 Task: Create a due date automation trigger when advanced on, 2 hours after a card is due add content with a name starting with resume.
Action: Mouse moved to (1185, 93)
Screenshot: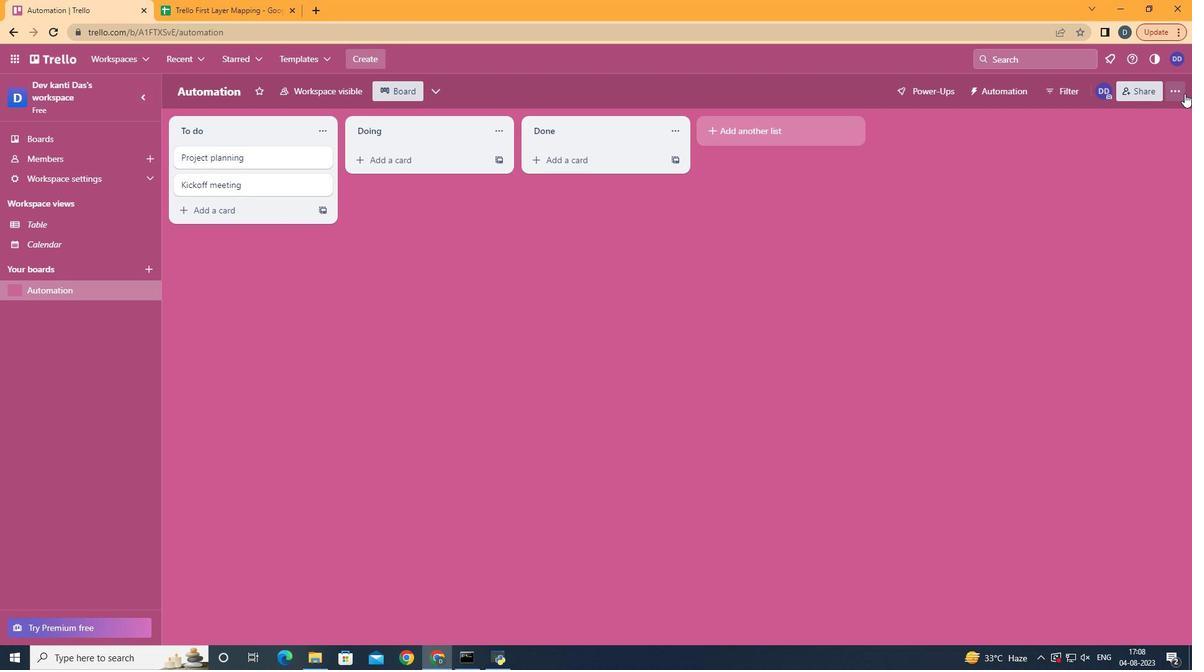 
Action: Mouse pressed left at (1185, 93)
Screenshot: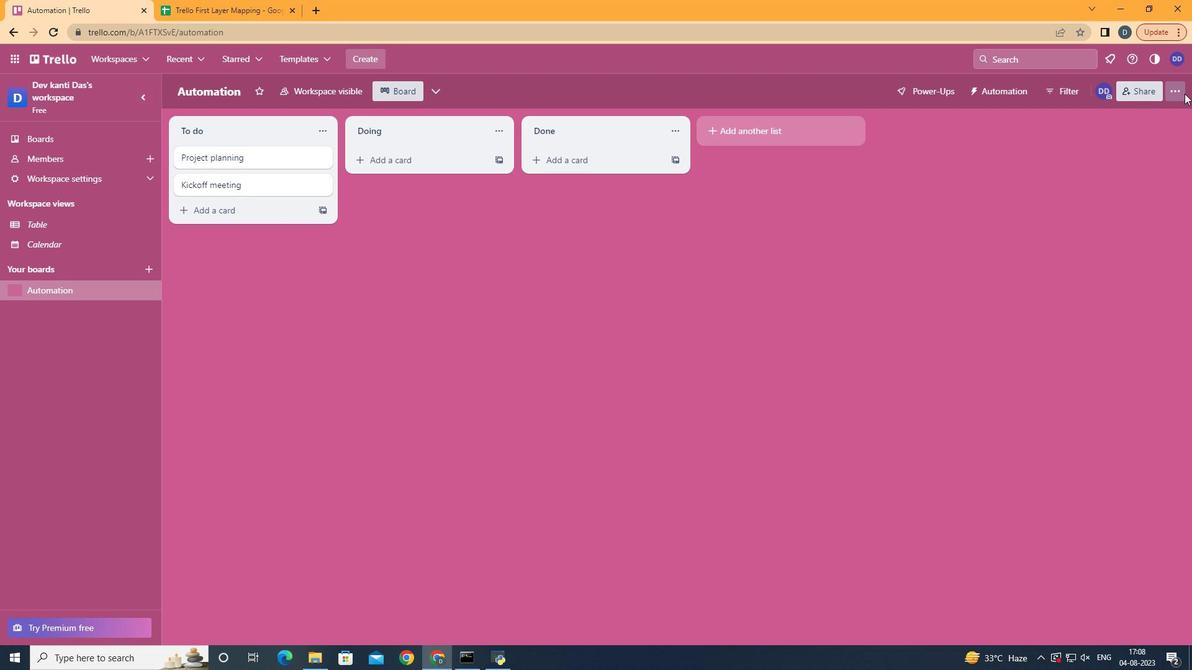 
Action: Mouse moved to (1106, 257)
Screenshot: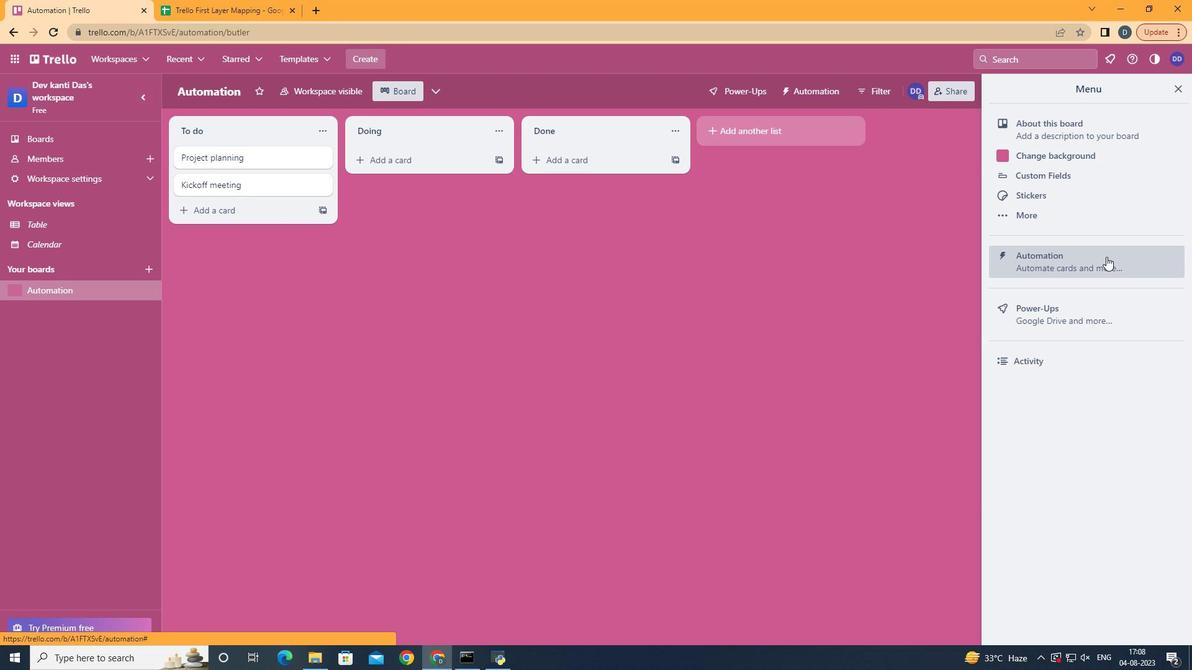 
Action: Mouse pressed left at (1106, 257)
Screenshot: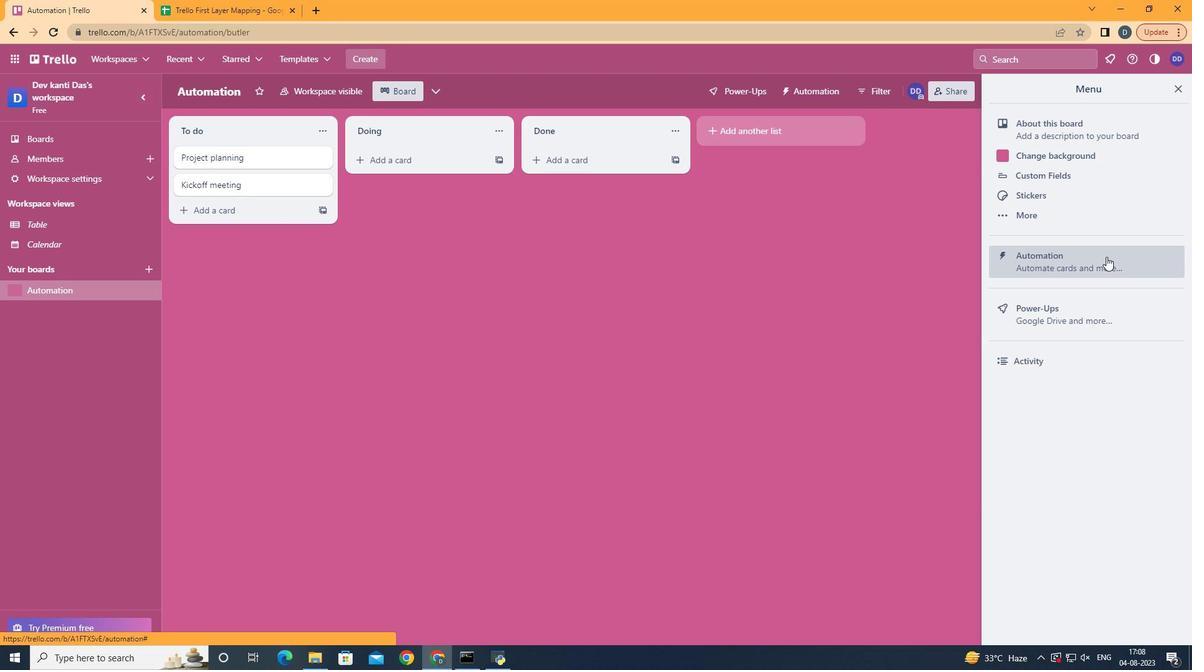 
Action: Mouse moved to (218, 252)
Screenshot: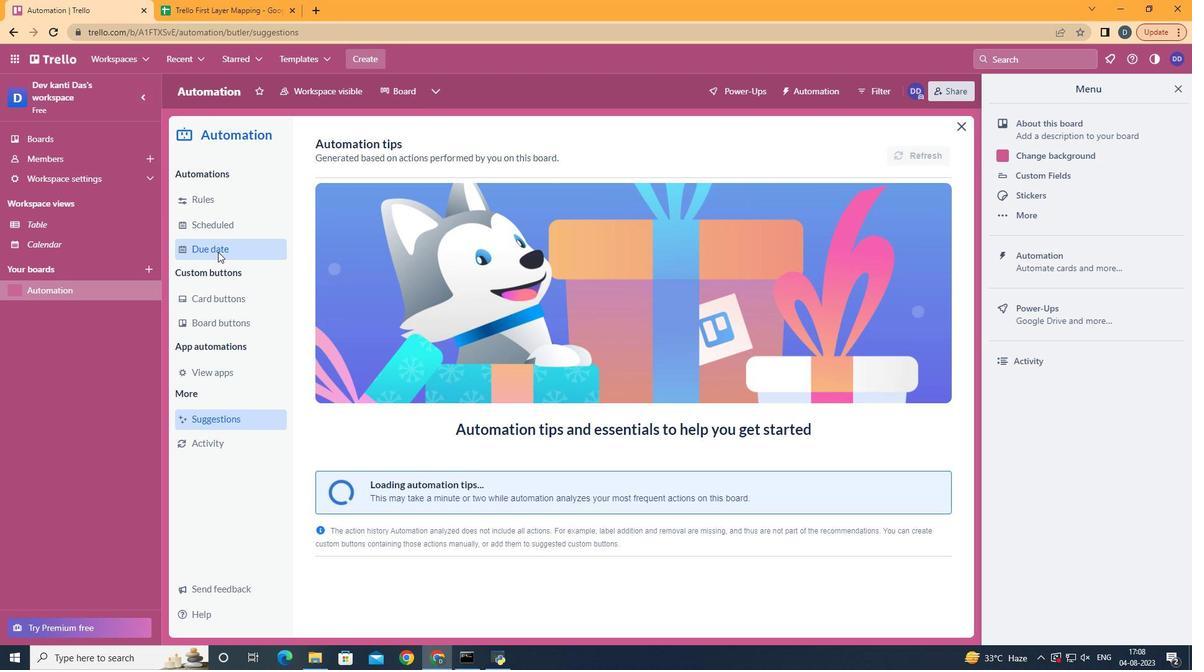 
Action: Mouse pressed left at (218, 252)
Screenshot: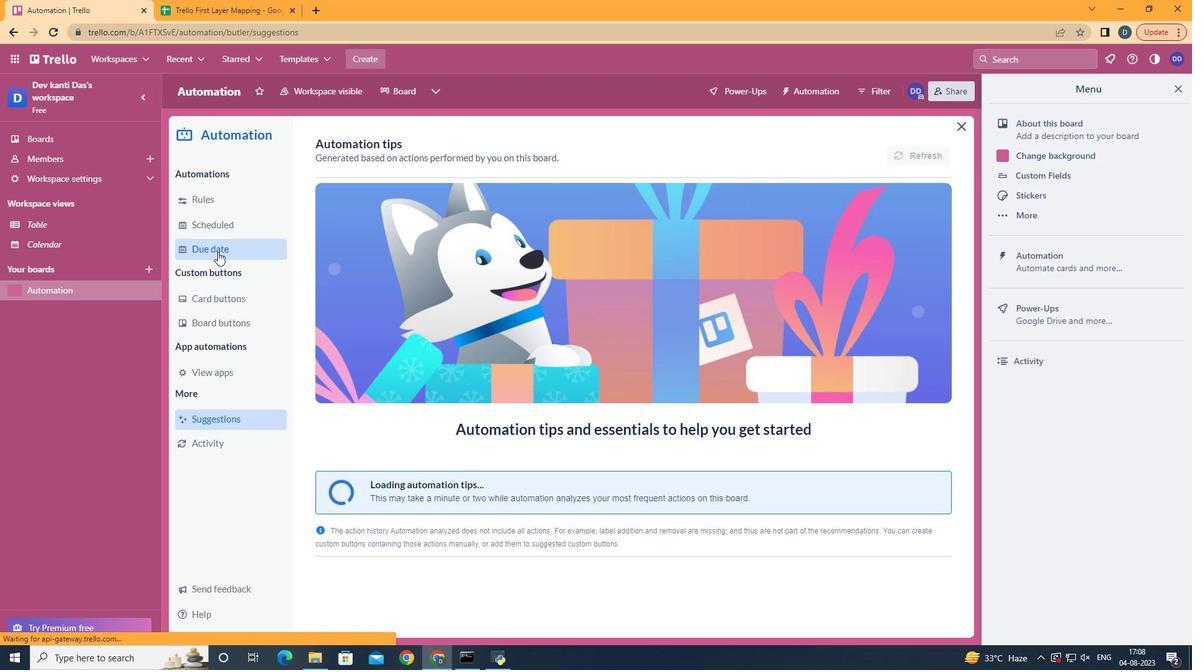 
Action: Mouse moved to (883, 139)
Screenshot: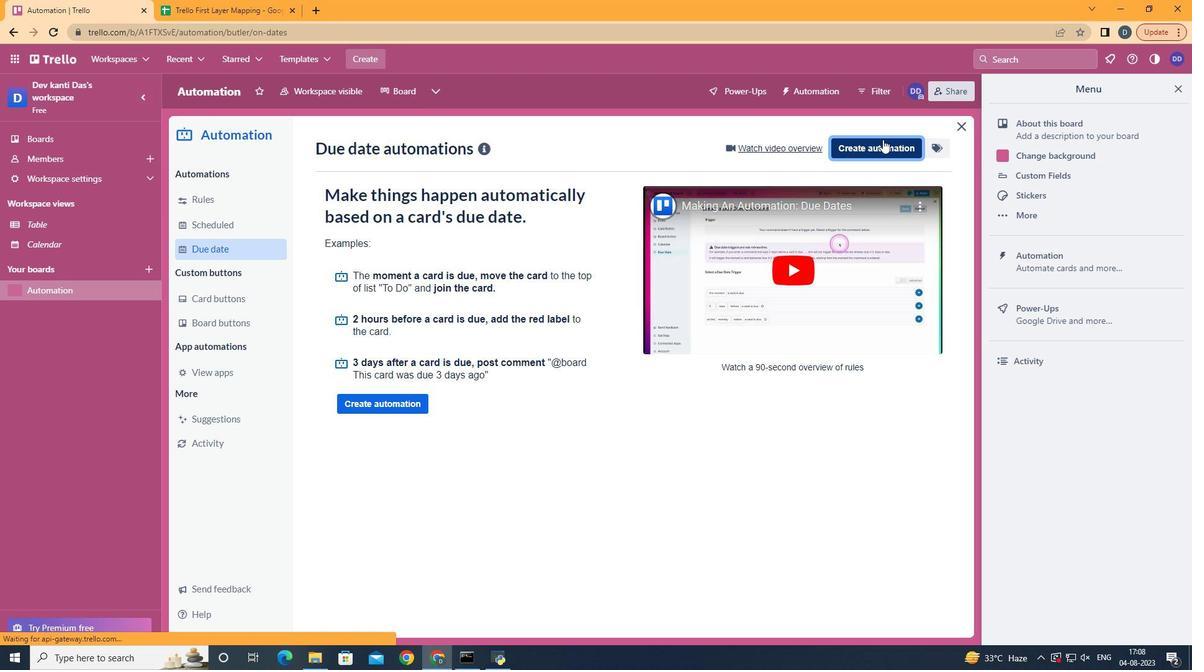 
Action: Mouse pressed left at (883, 139)
Screenshot: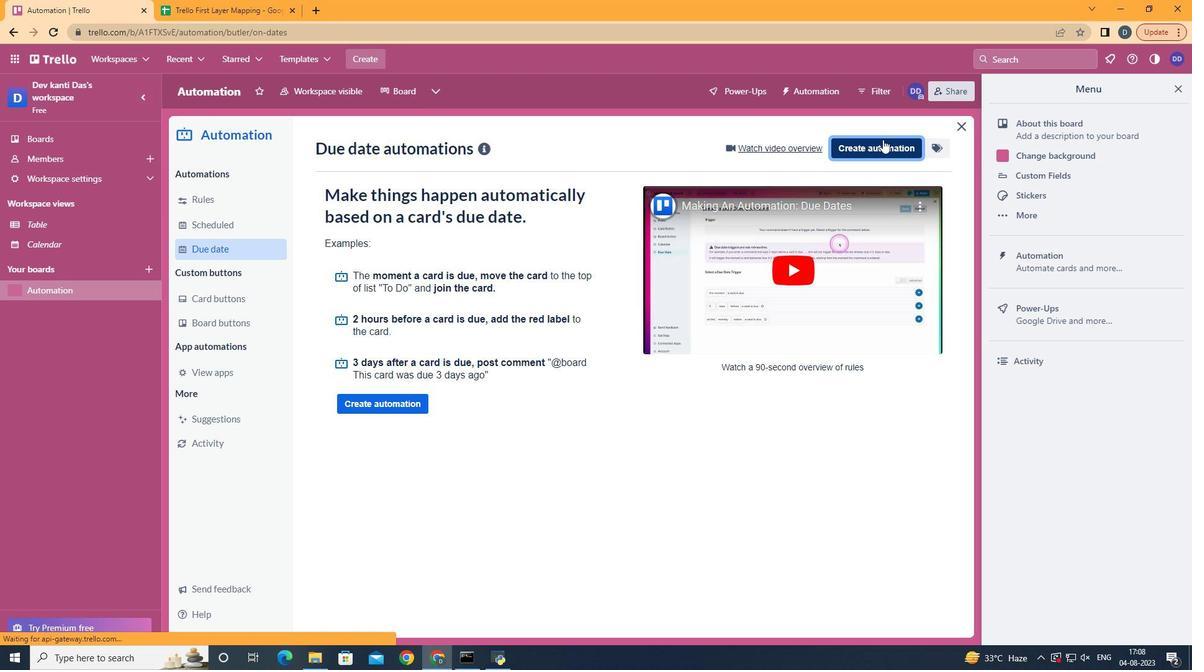 
Action: Mouse moved to (654, 270)
Screenshot: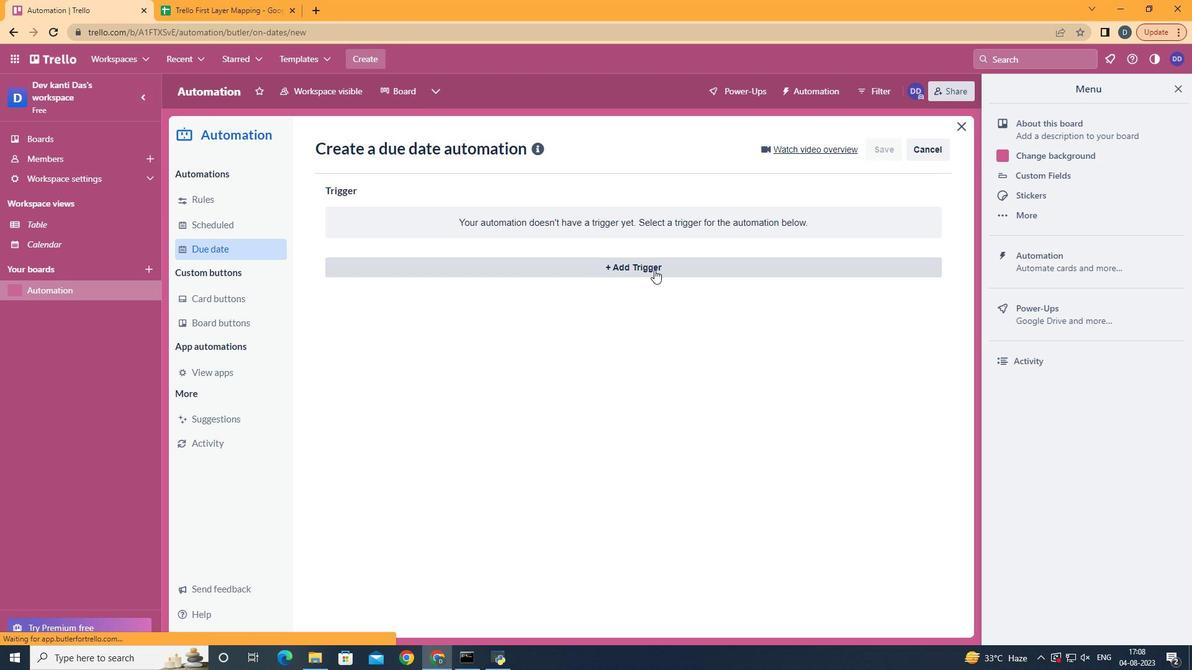 
Action: Mouse pressed left at (654, 270)
Screenshot: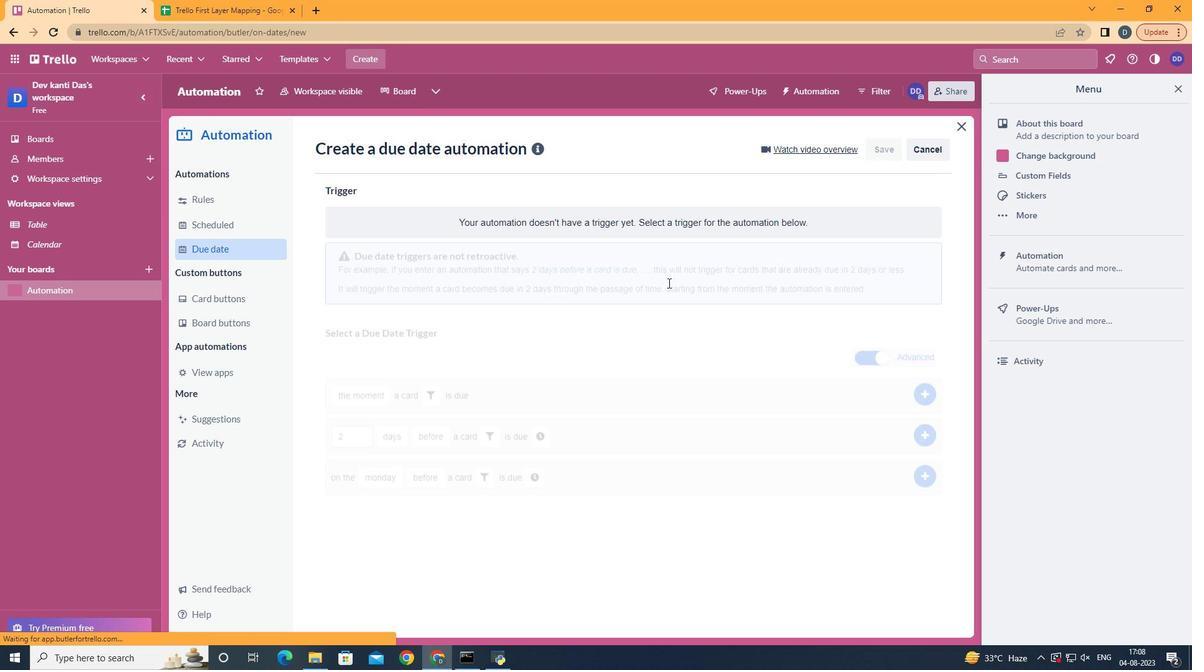 
Action: Mouse moved to (398, 530)
Screenshot: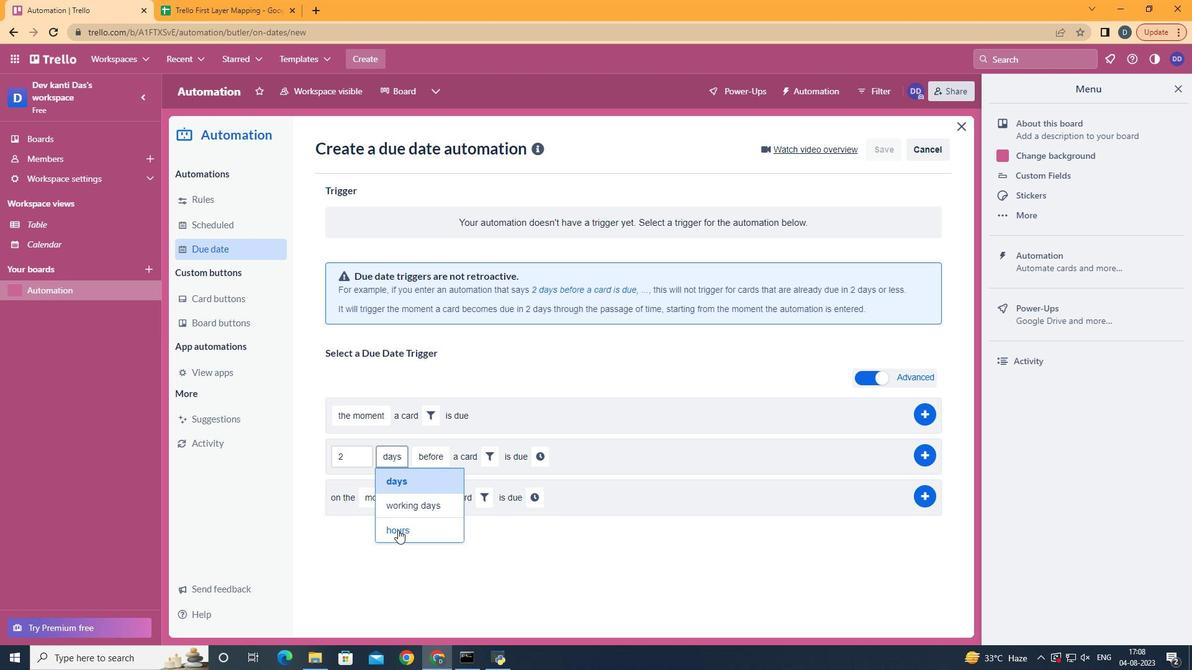 
Action: Mouse pressed left at (398, 530)
Screenshot: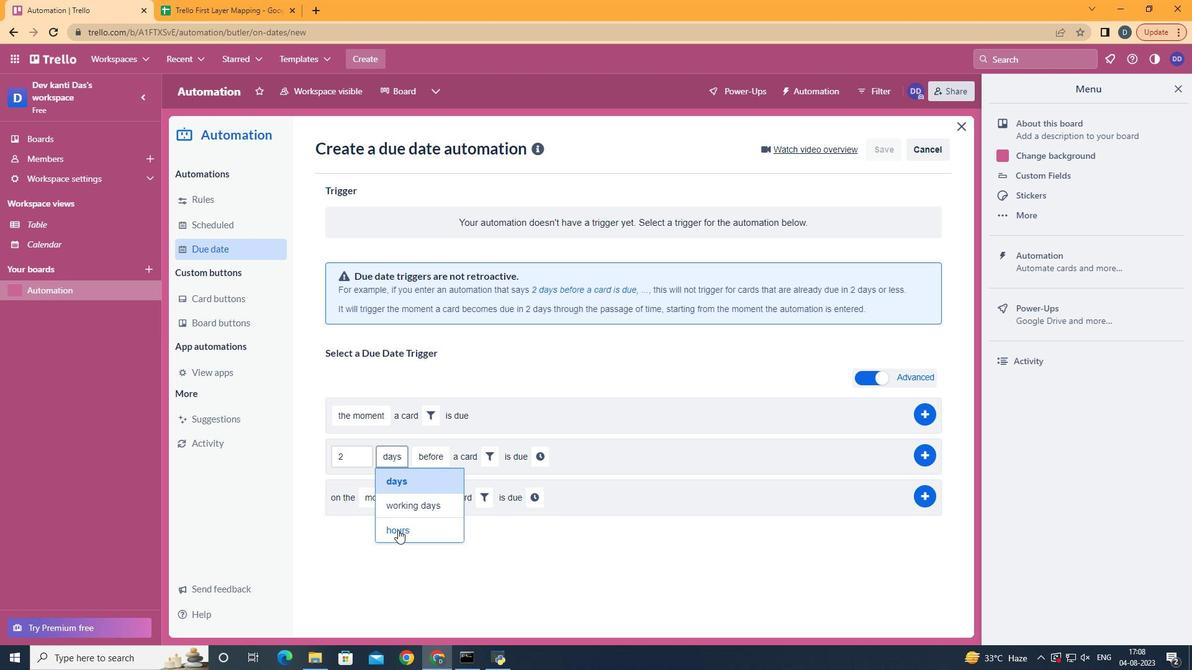 
Action: Mouse moved to (436, 499)
Screenshot: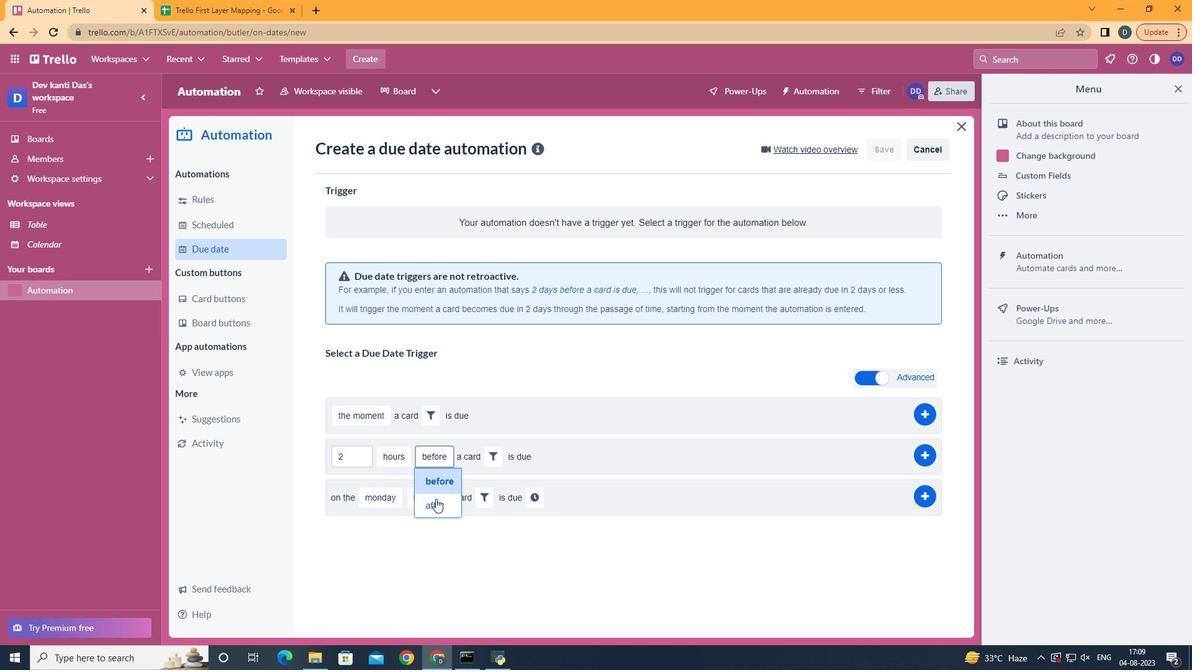 
Action: Mouse pressed left at (436, 499)
Screenshot: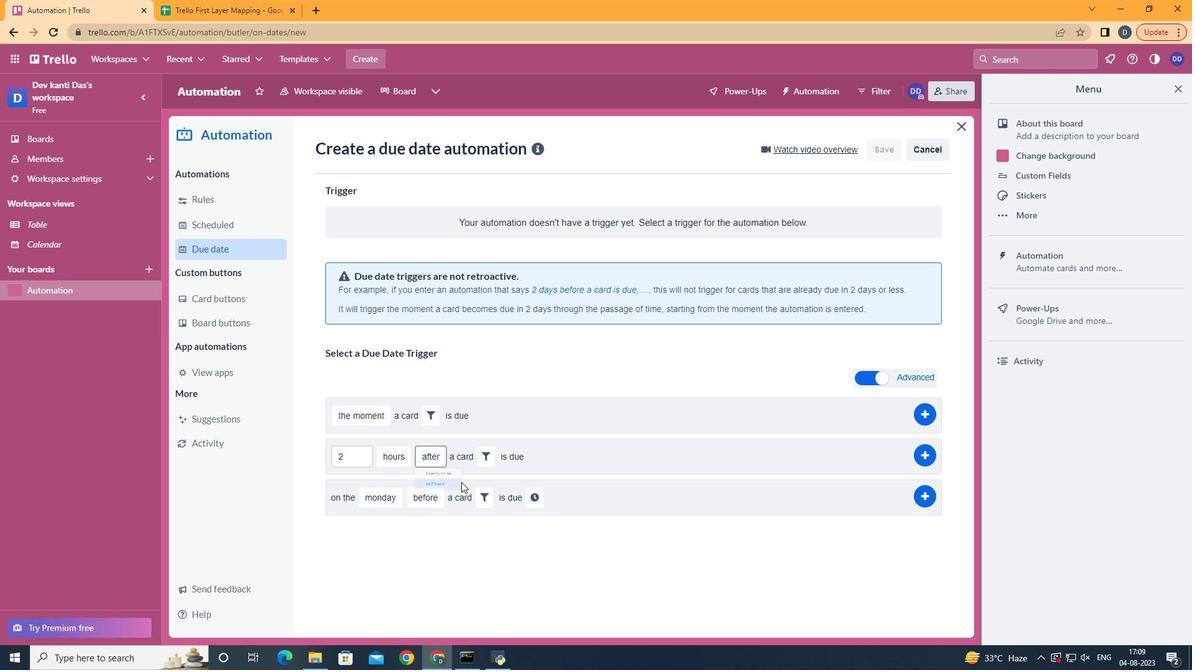 
Action: Mouse moved to (490, 458)
Screenshot: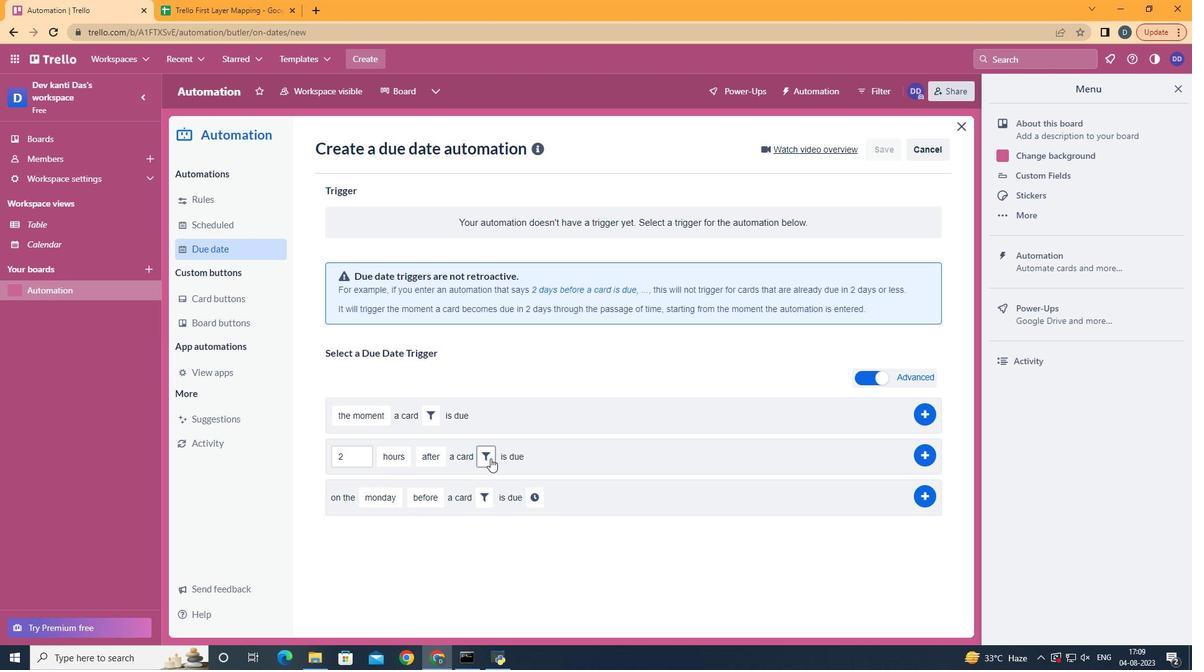 
Action: Mouse pressed left at (490, 458)
Screenshot: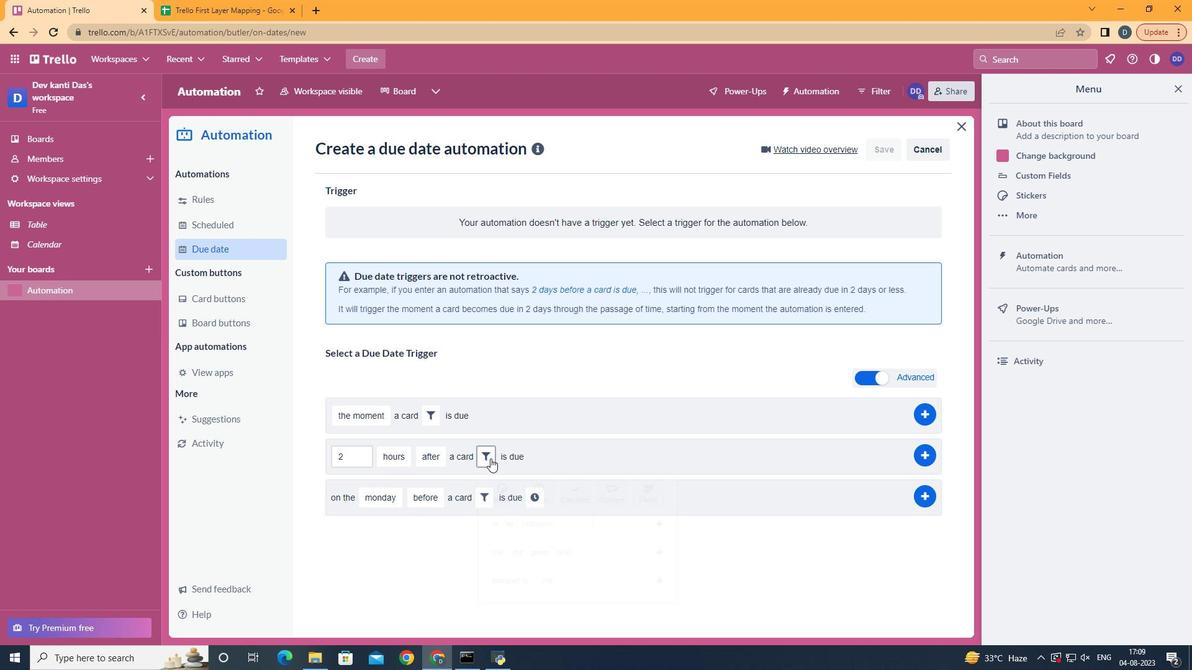 
Action: Mouse moved to (640, 484)
Screenshot: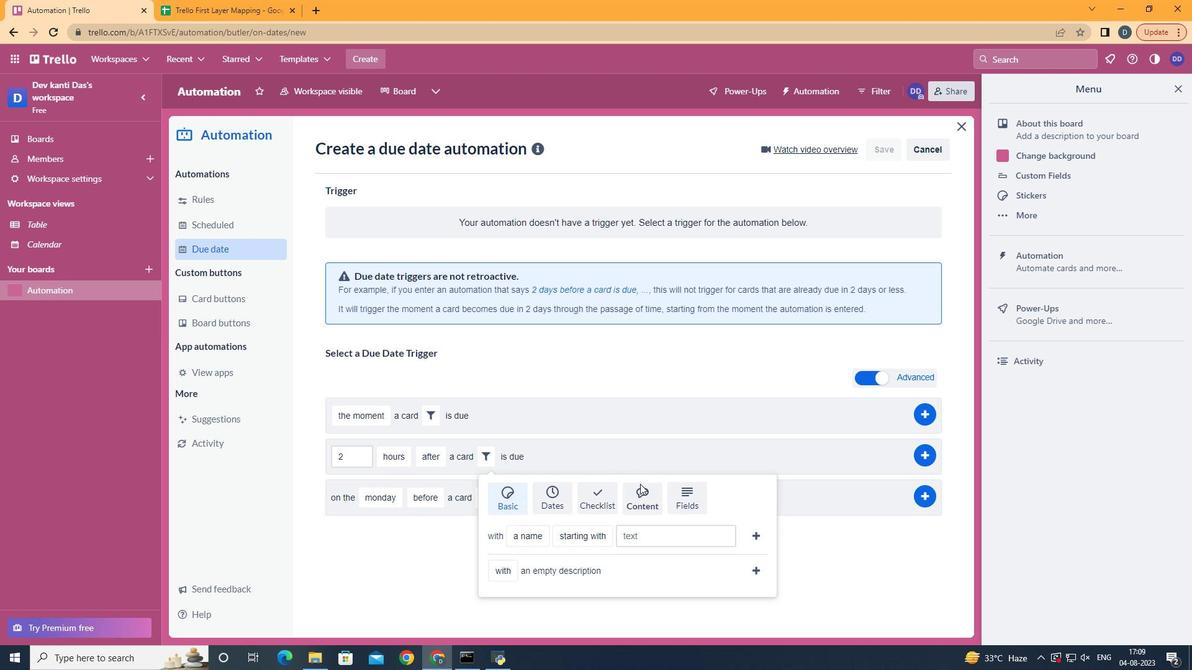
Action: Mouse pressed left at (640, 484)
Screenshot: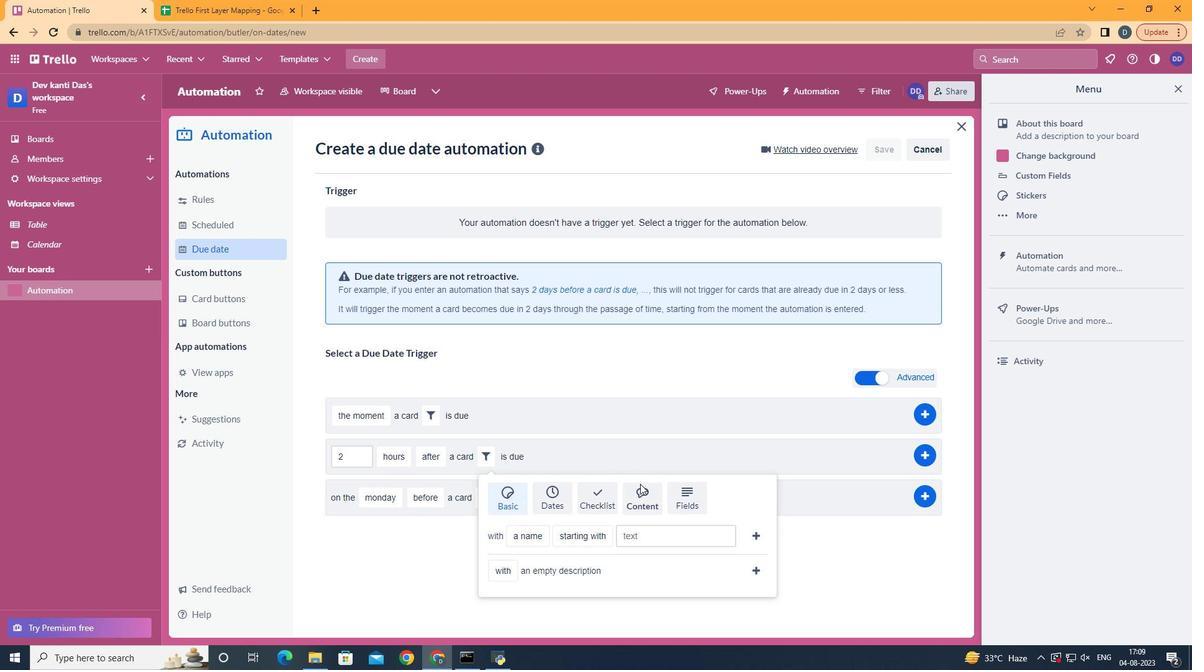 
Action: Mouse moved to (528, 569)
Screenshot: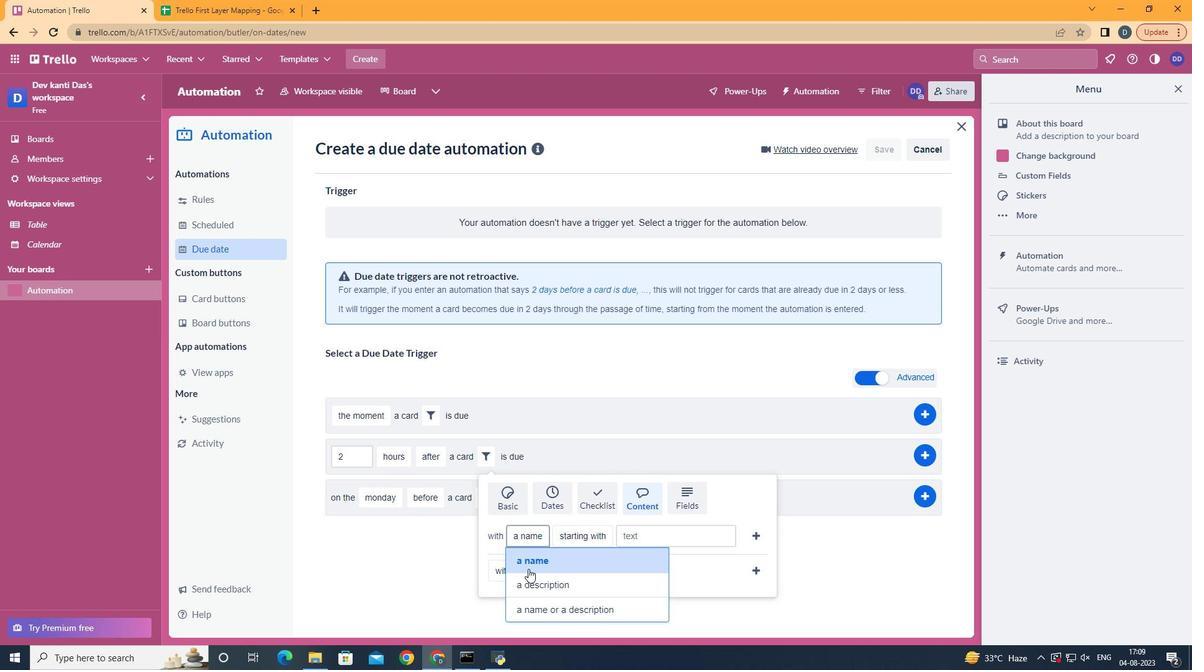
Action: Mouse pressed left at (528, 569)
Screenshot: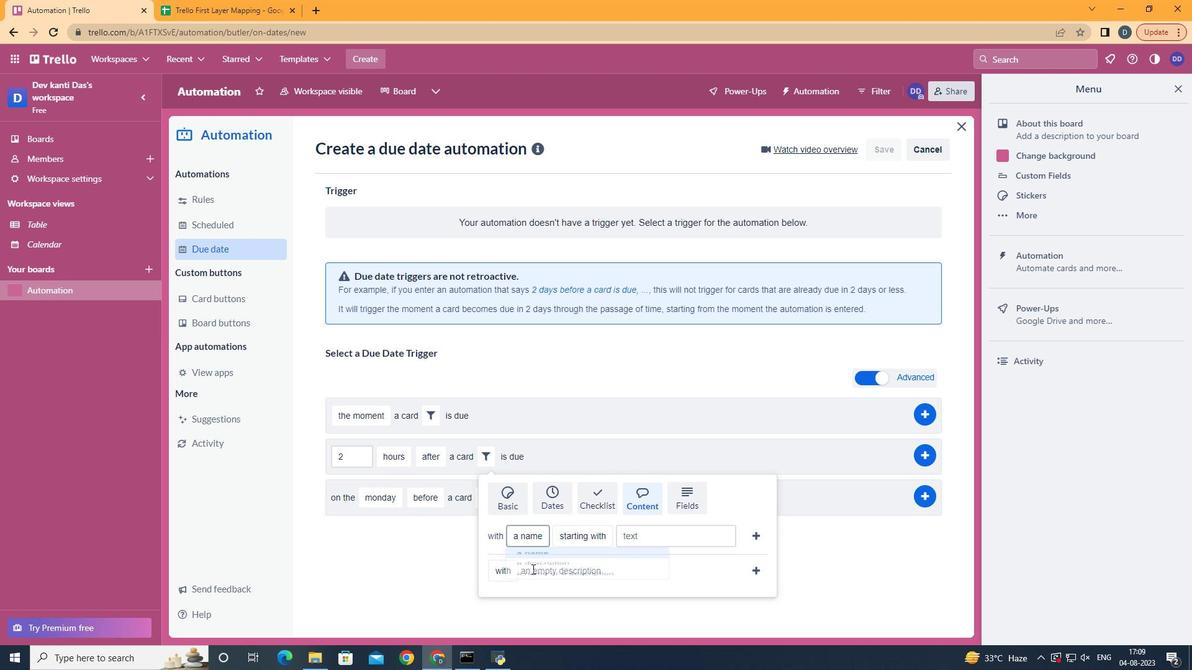 
Action: Mouse moved to (601, 393)
Screenshot: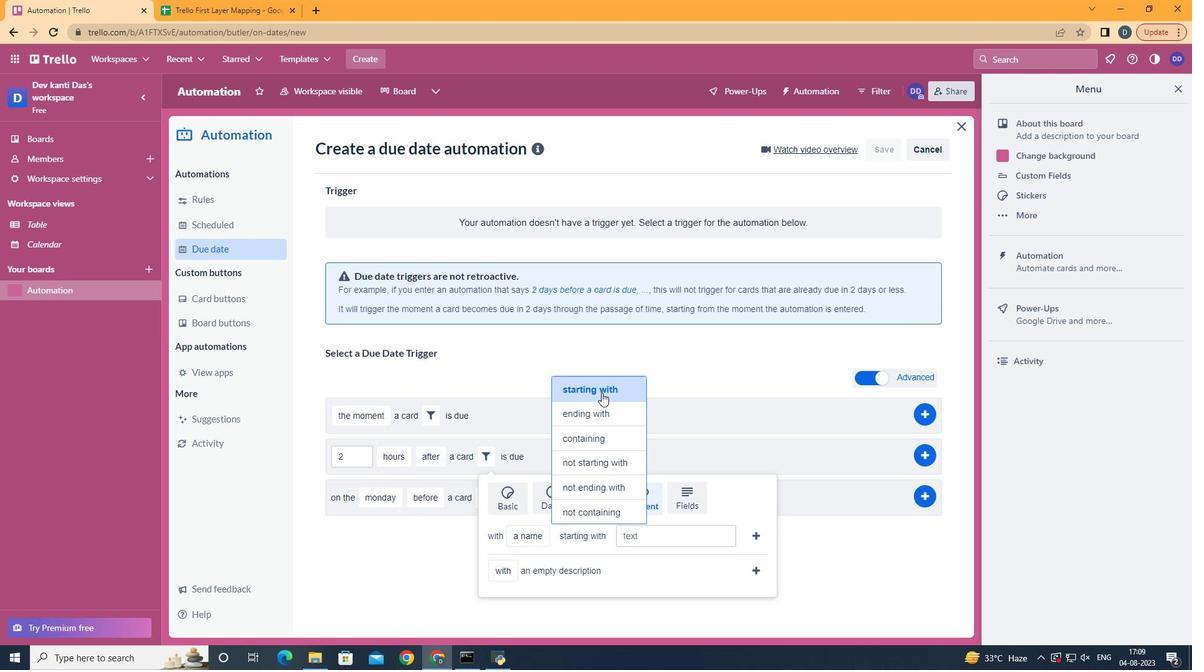 
Action: Mouse pressed left at (601, 393)
Screenshot: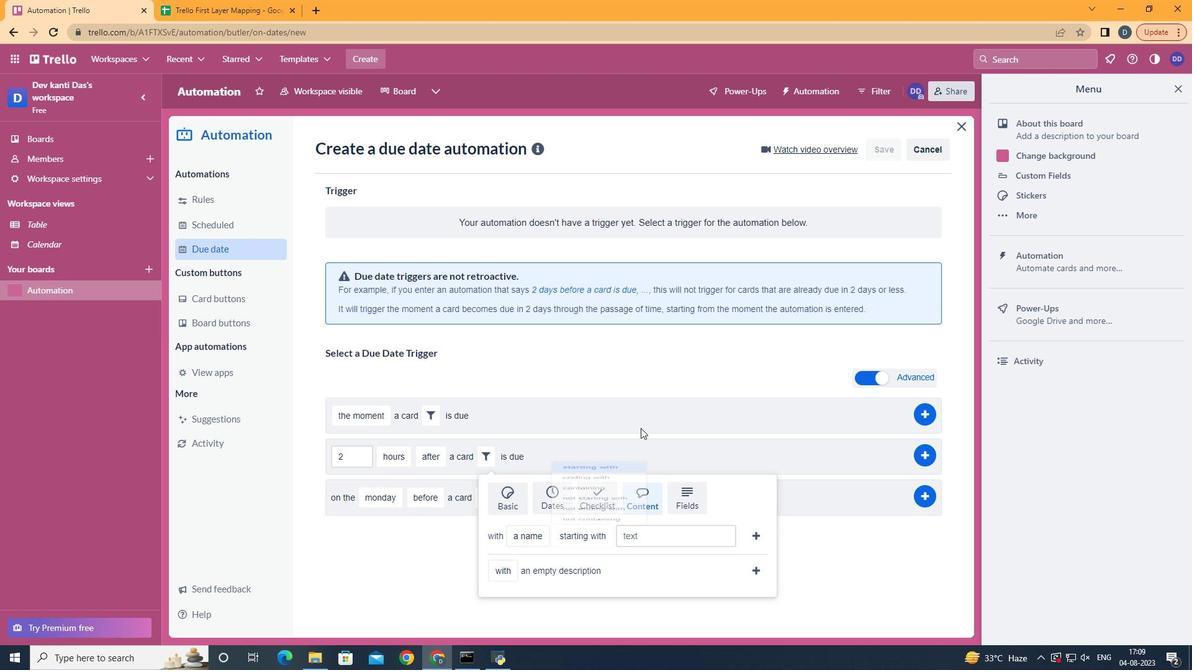 
Action: Mouse moved to (667, 534)
Screenshot: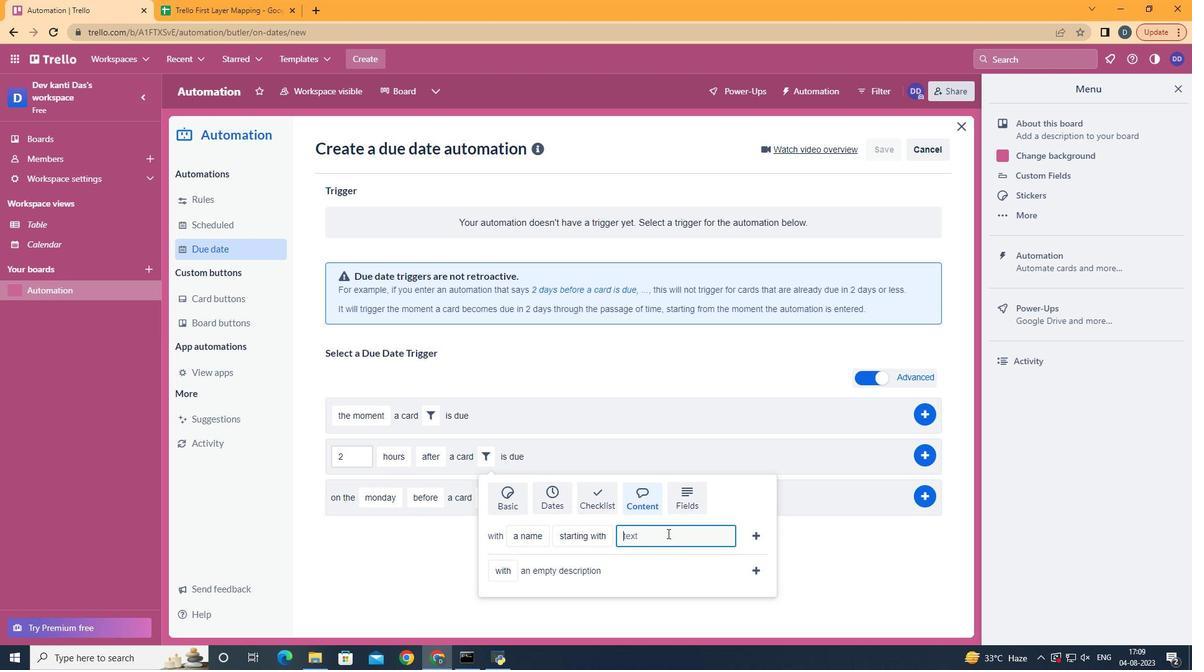 
Action: Mouse pressed left at (667, 534)
Screenshot: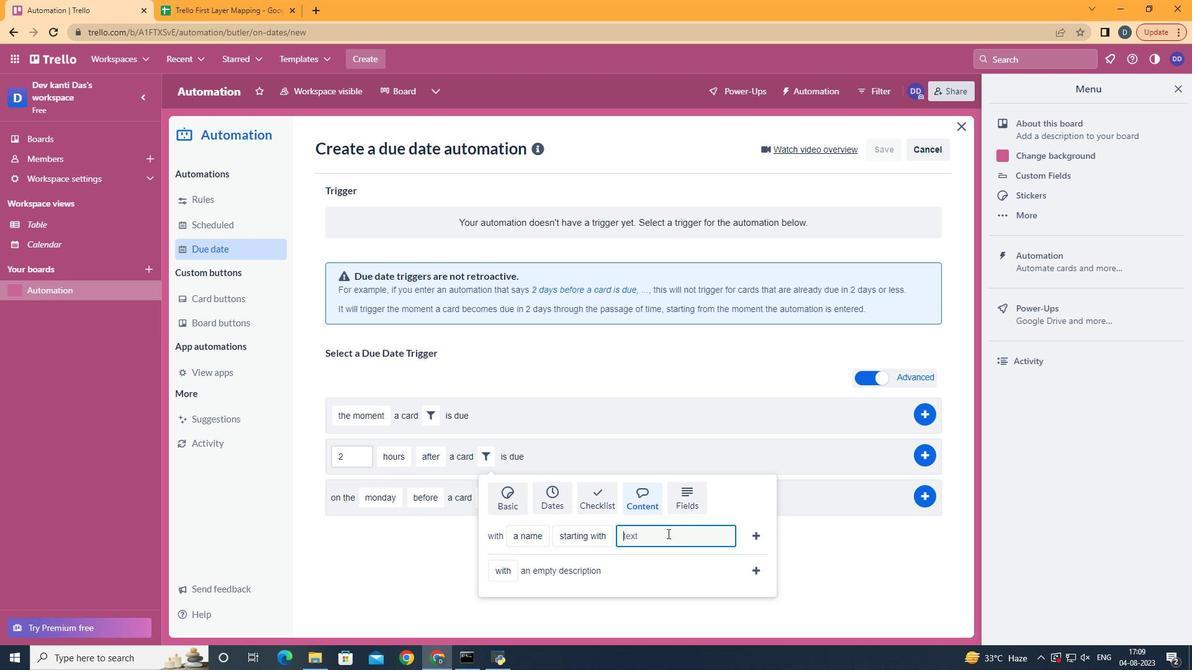 
Action: Key pressed resume
Screenshot: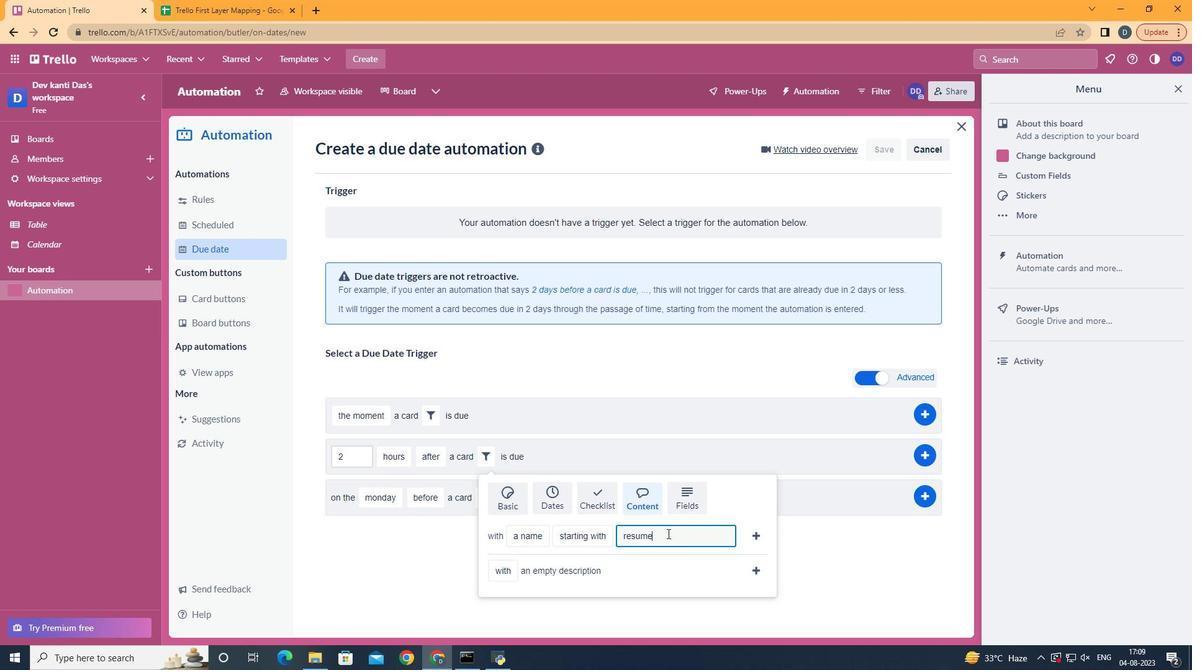 
Action: Mouse moved to (757, 540)
Screenshot: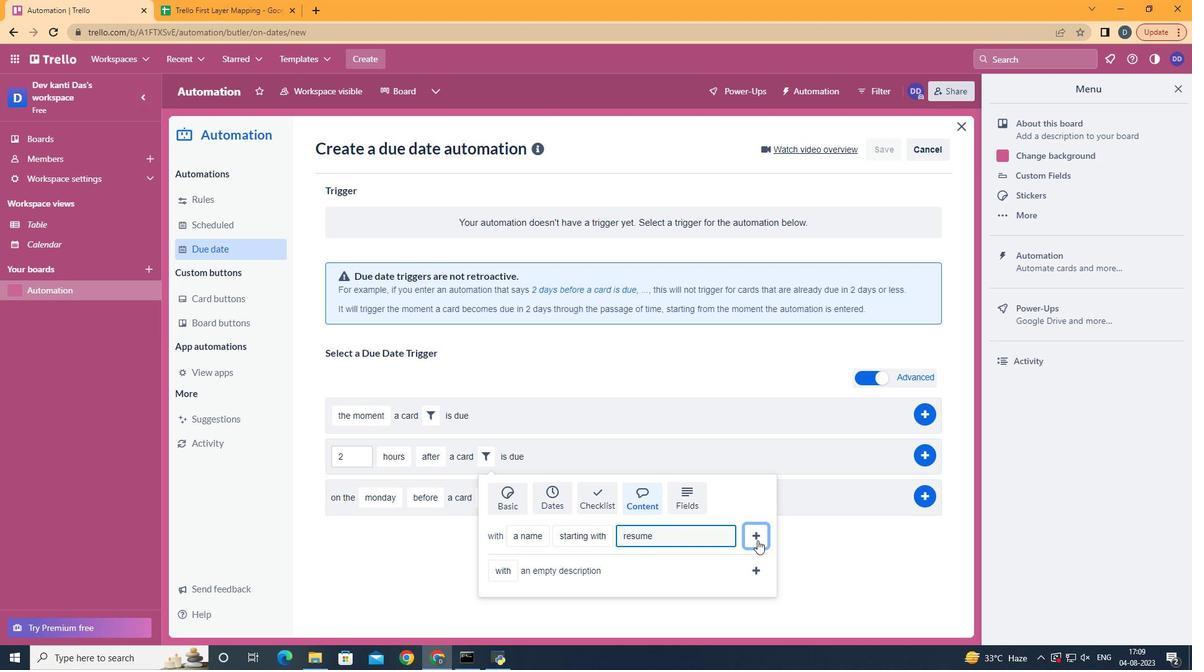 
Action: Mouse pressed left at (757, 540)
Screenshot: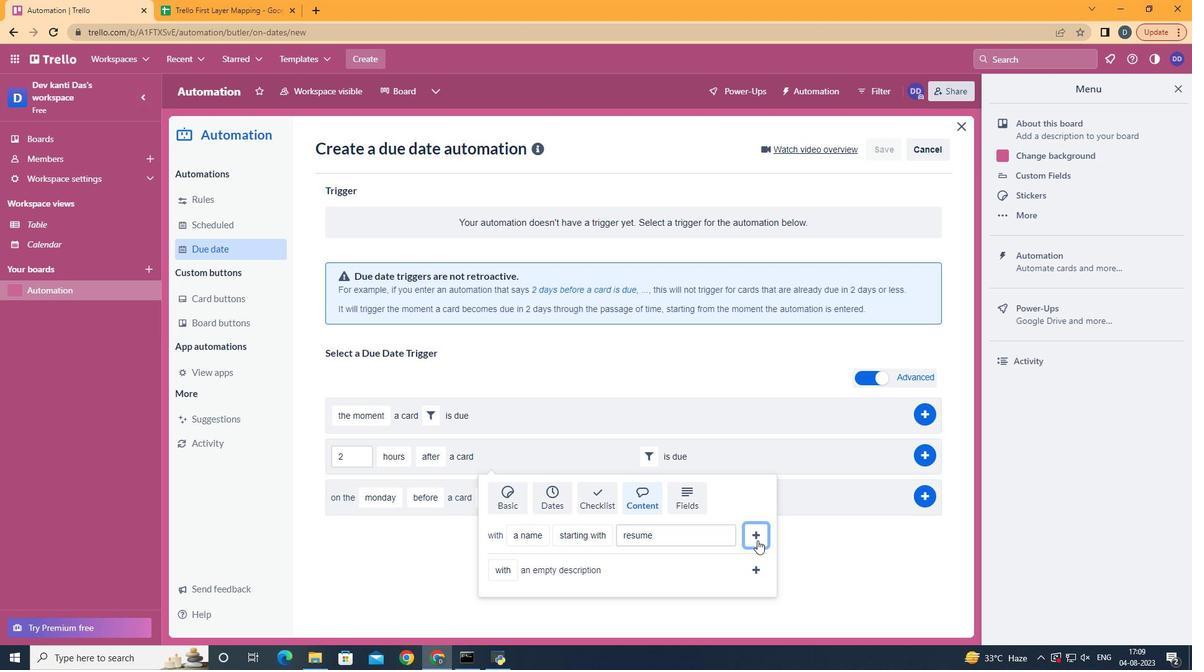 
Action: Mouse moved to (925, 459)
Screenshot: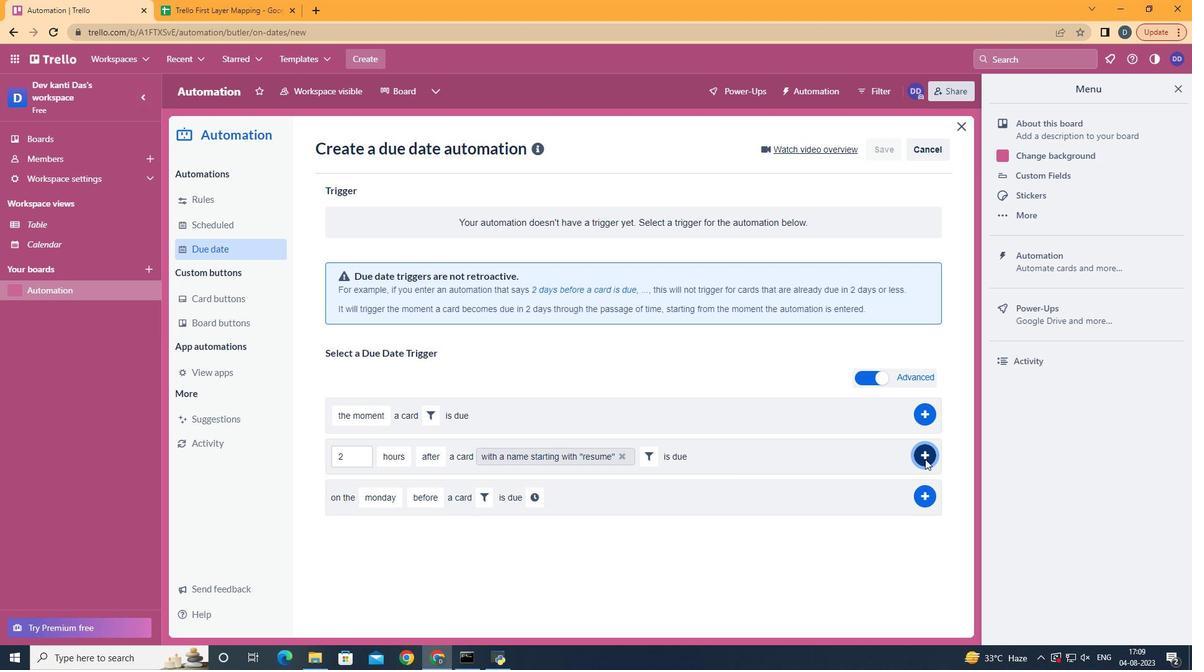 
Action: Mouse pressed left at (925, 459)
Screenshot: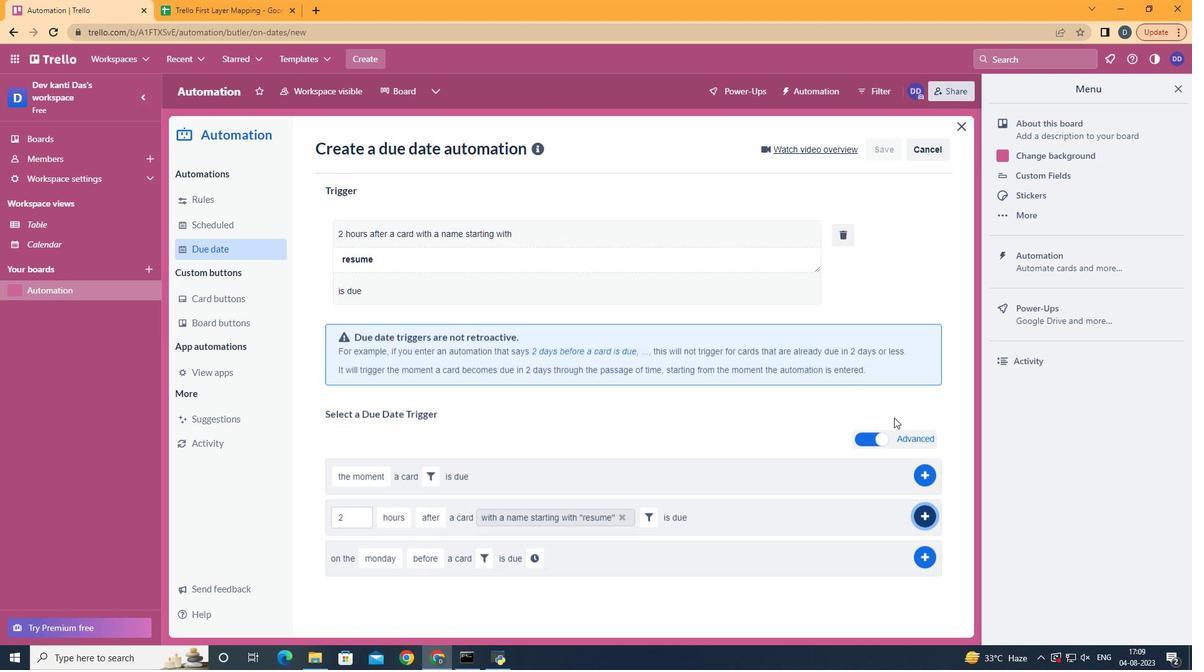
Action: Mouse moved to (600, 260)
Screenshot: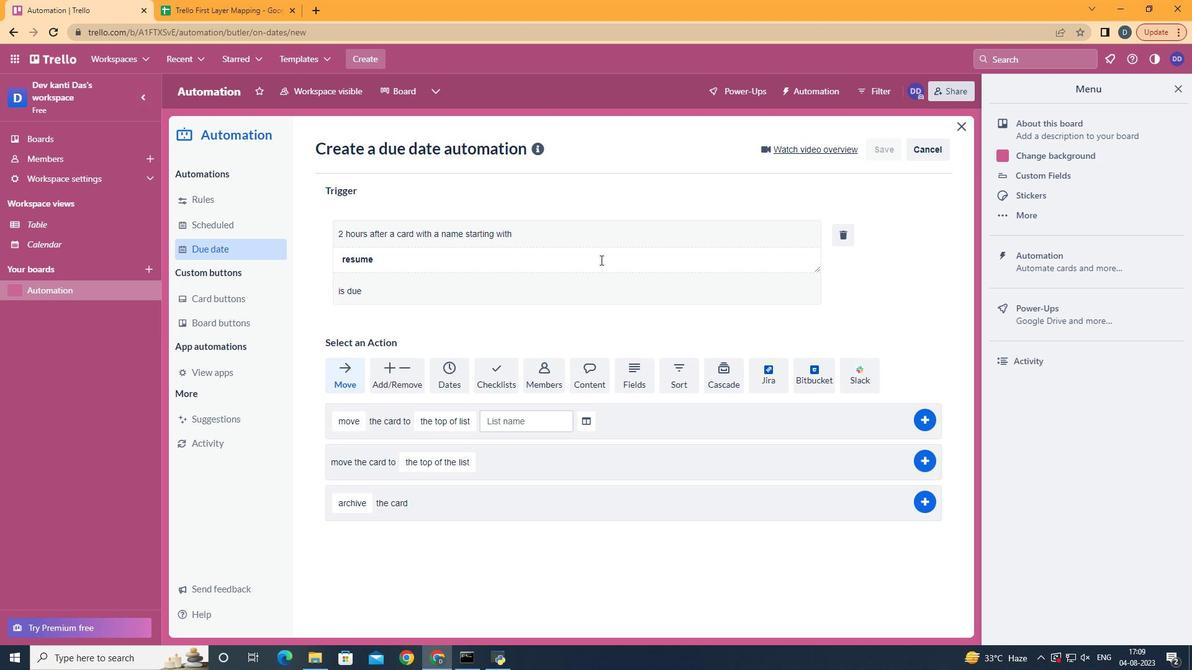 
